 Task: Search for emails with the sensitivity label 'confidential' in Outlook.
Action: Mouse moved to (238, 11)
Screenshot: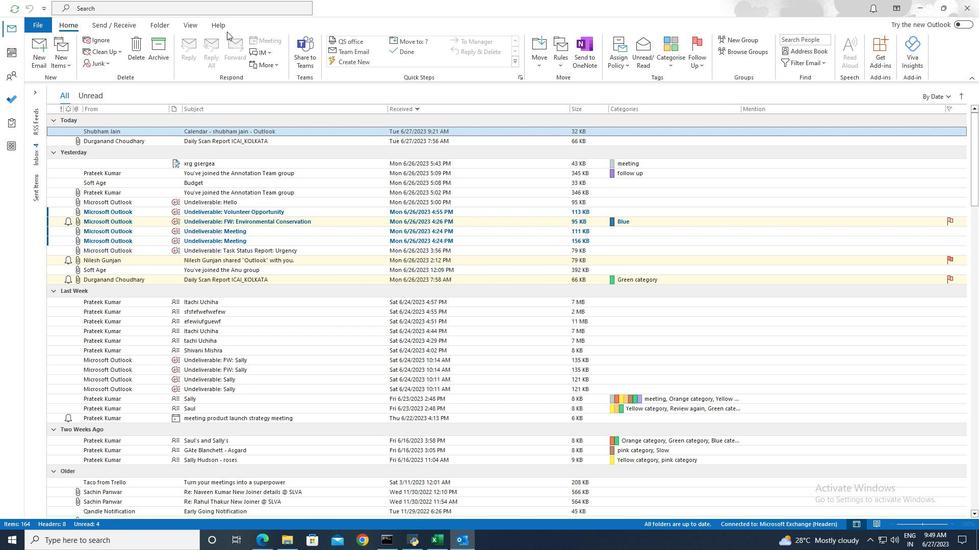 
Action: Mouse pressed left at (238, 11)
Screenshot: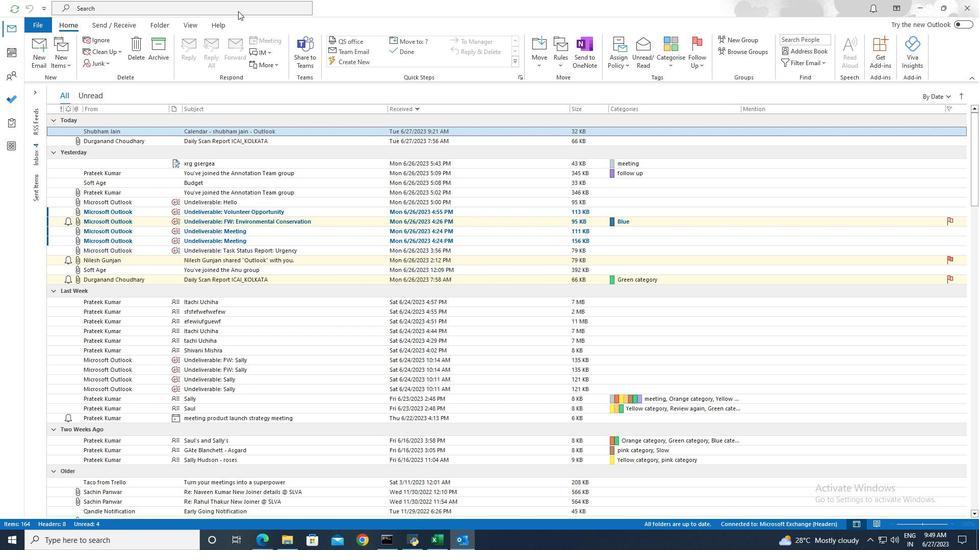 
Action: Mouse moved to (348, 8)
Screenshot: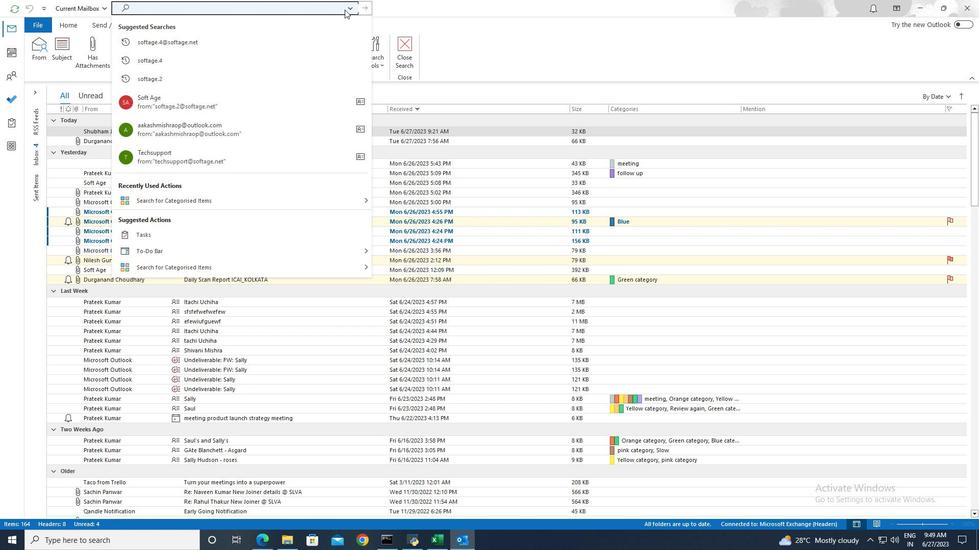
Action: Mouse pressed left at (348, 8)
Screenshot: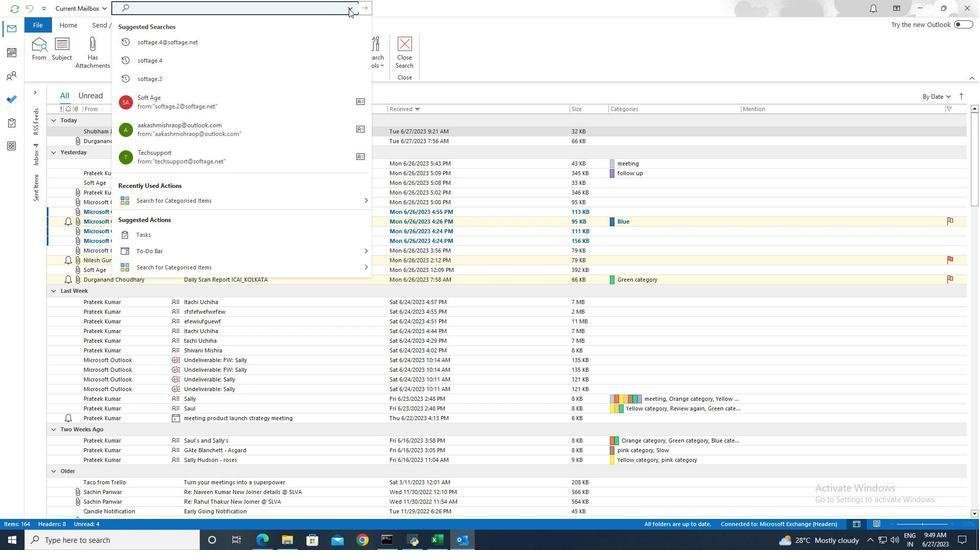 
Action: Mouse moved to (189, 274)
Screenshot: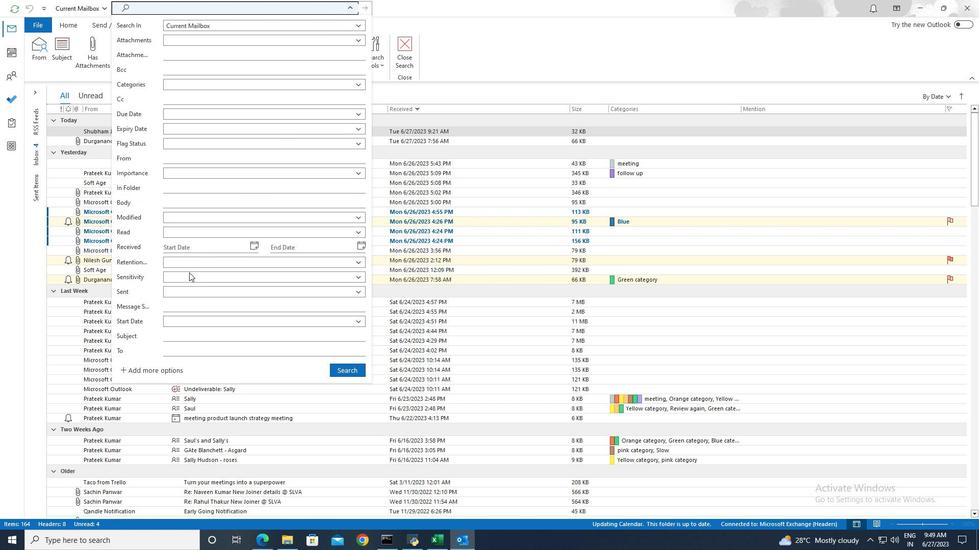
Action: Mouse pressed left at (189, 274)
Screenshot: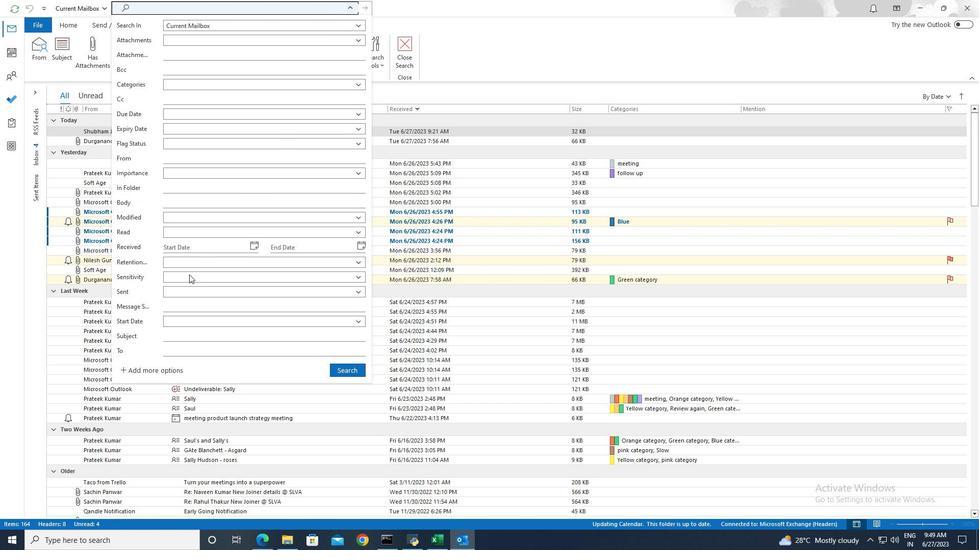 
Action: Mouse moved to (181, 323)
Screenshot: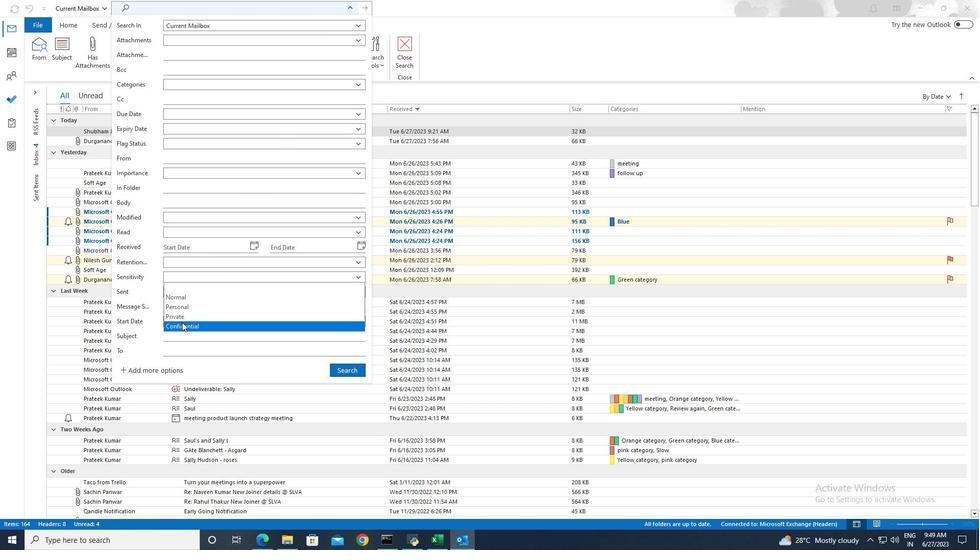 
Action: Mouse pressed left at (181, 323)
Screenshot: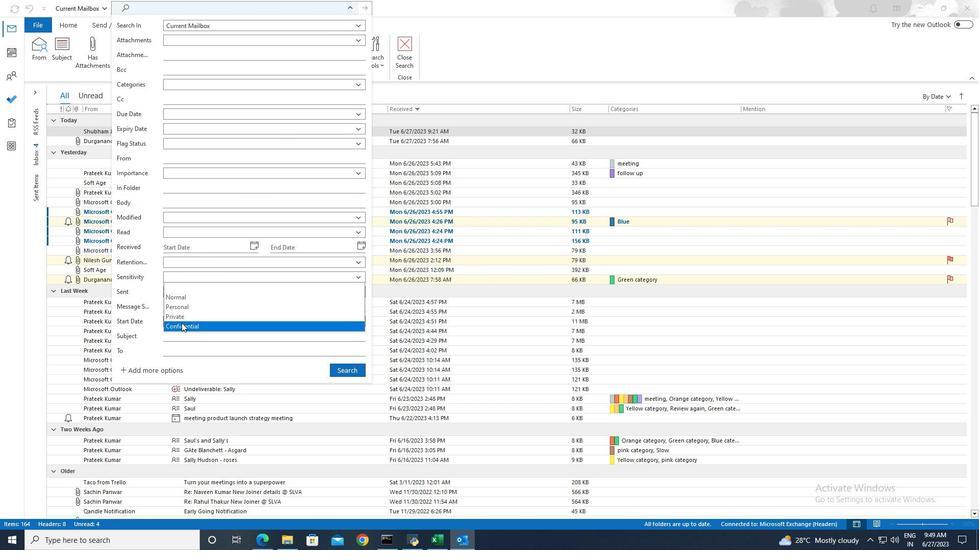 
Action: Mouse moved to (356, 370)
Screenshot: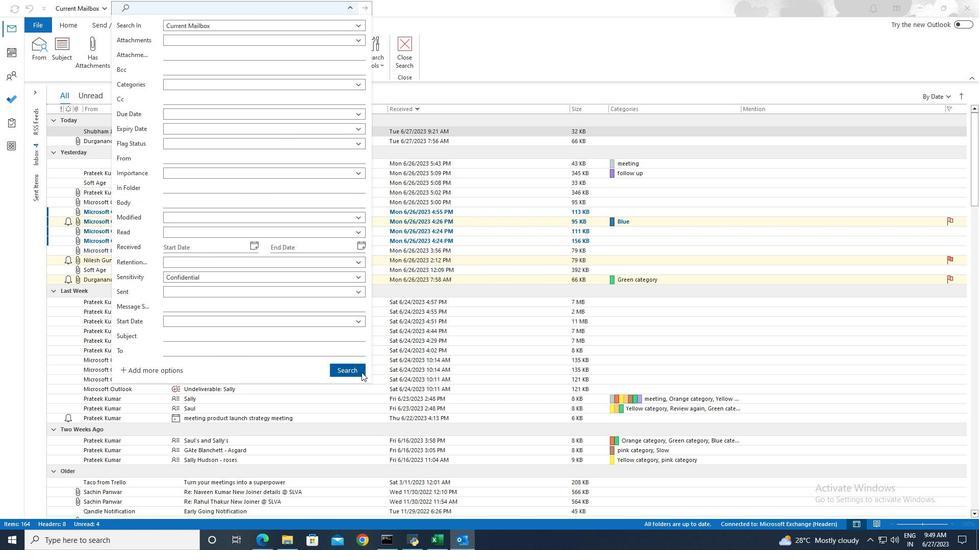 
Action: Mouse pressed left at (356, 370)
Screenshot: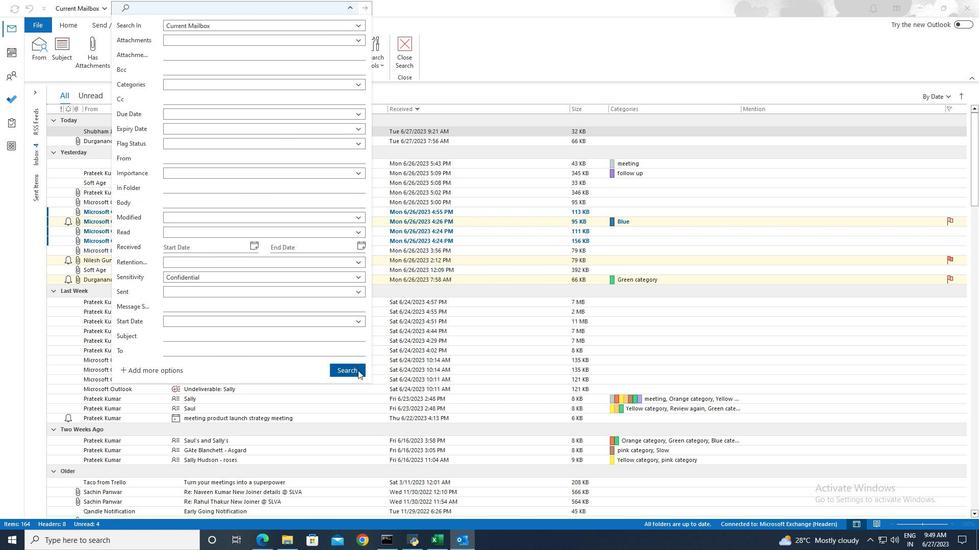 
Action: Mouse moved to (347, 360)
Screenshot: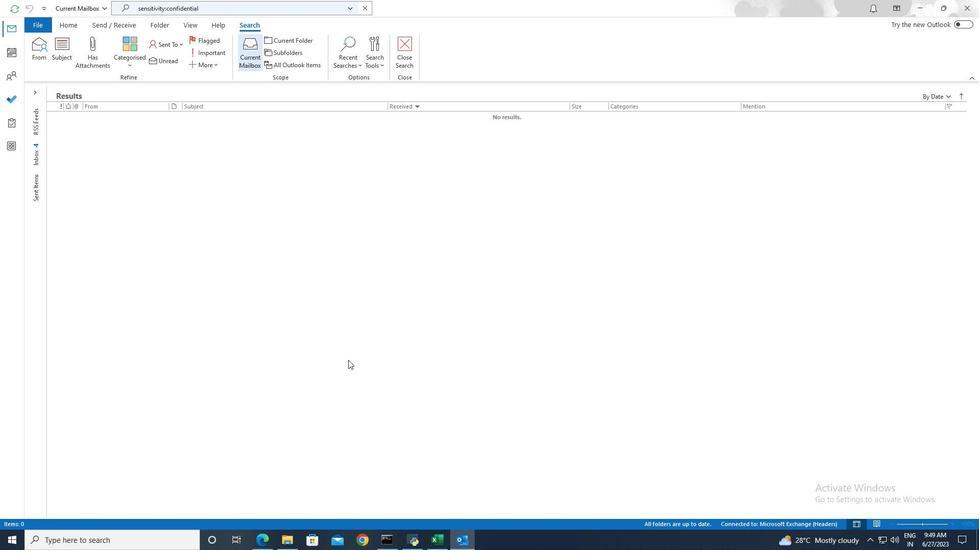 
